 Task: In the  document benchmark.rtf Insert the command  'Editing'Email the file to   'softage.6@softage.net', with message attached Important: I've emailed you crucial details. Please make sure to go through it thoroughly. and file type: Microsoft Word
Action: Mouse moved to (1100, 99)
Screenshot: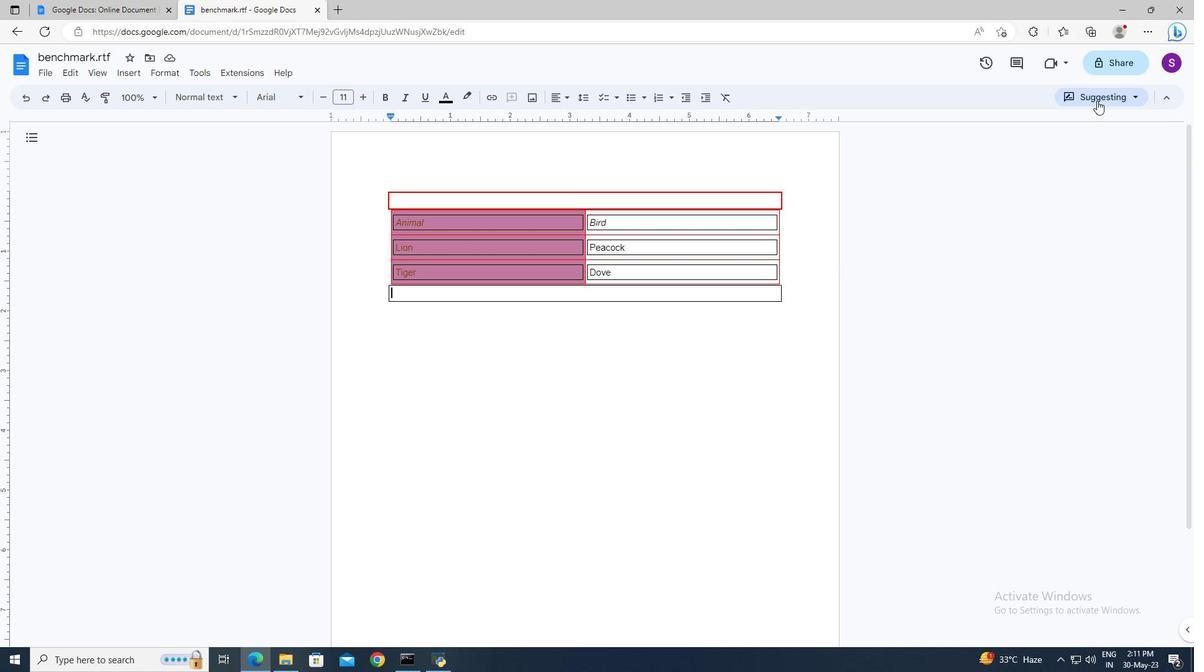 
Action: Mouse pressed left at (1100, 99)
Screenshot: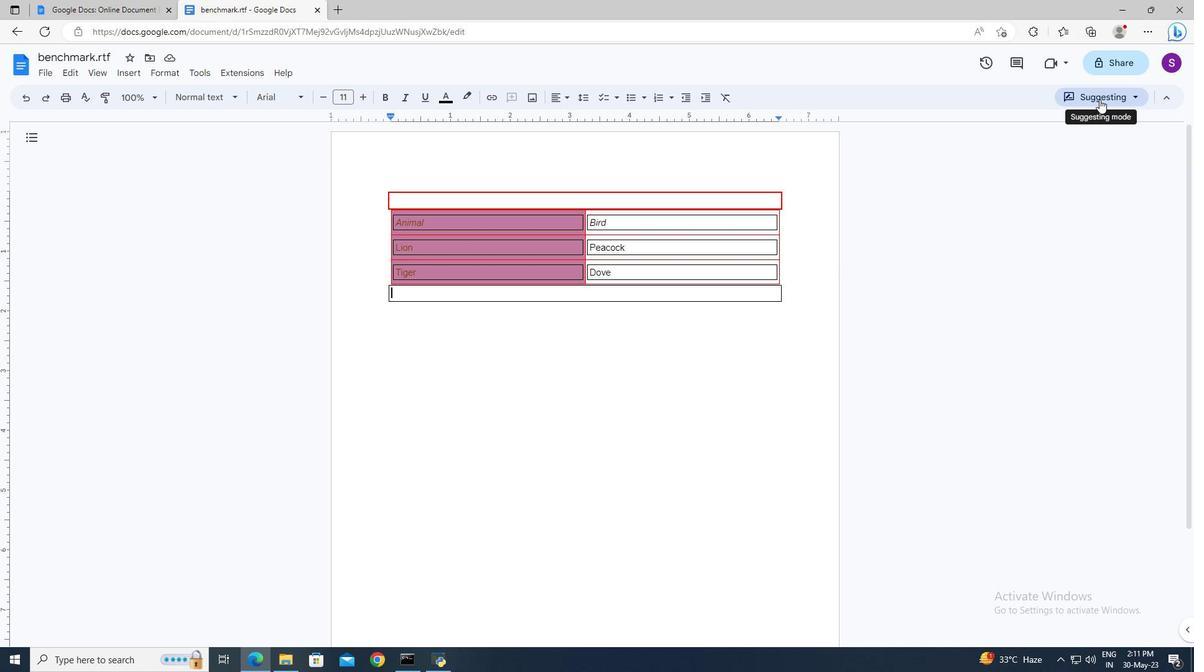 
Action: Mouse moved to (1093, 123)
Screenshot: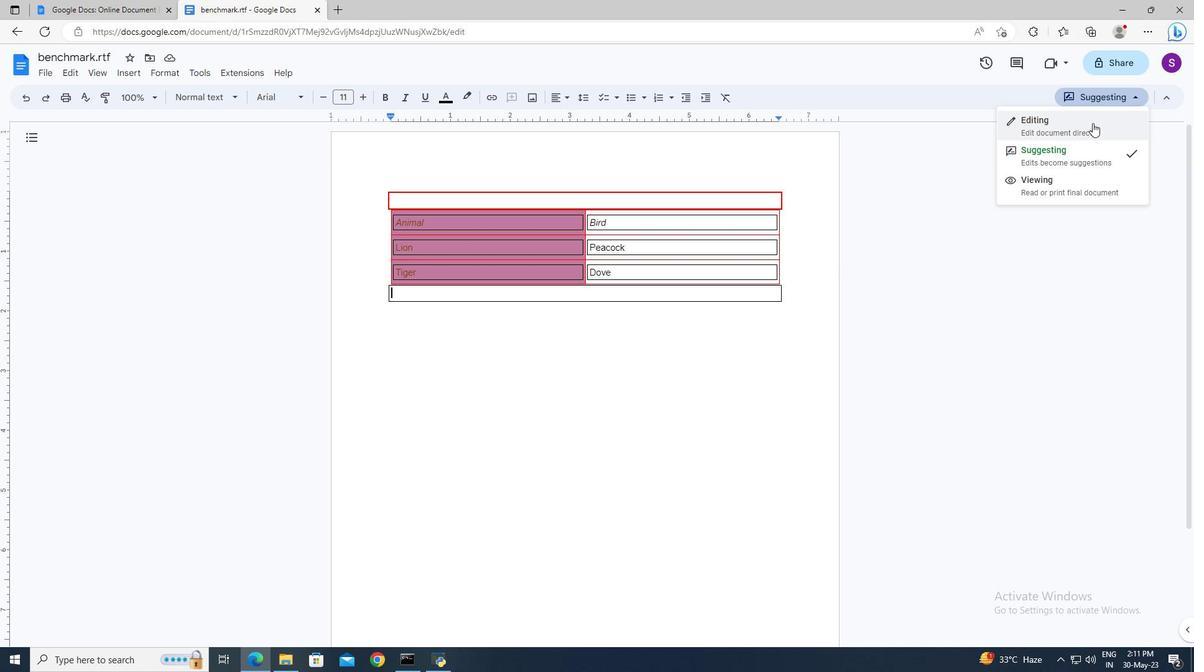 
Action: Mouse pressed left at (1093, 123)
Screenshot: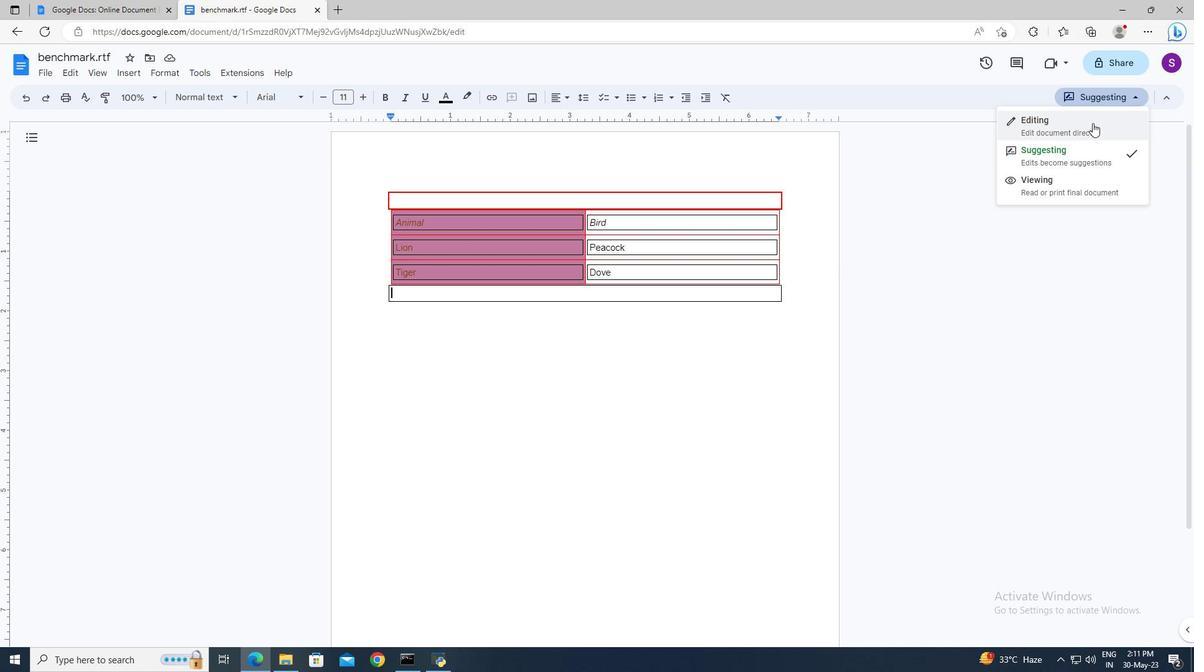 
Action: Mouse moved to (49, 71)
Screenshot: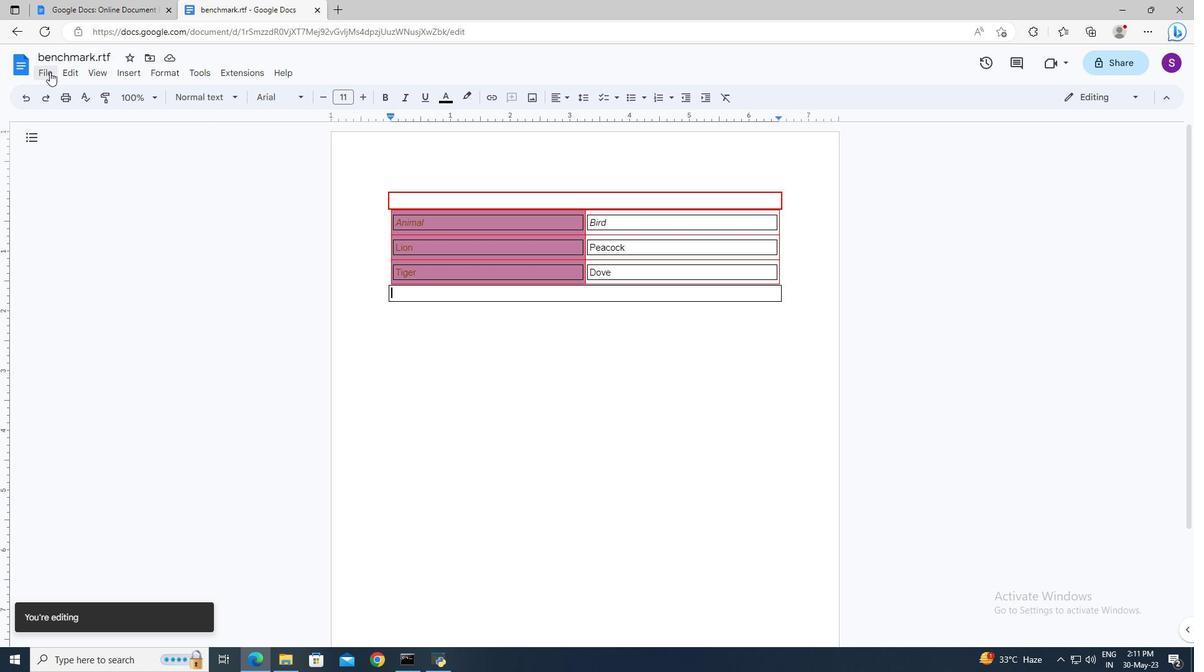 
Action: Mouse pressed left at (49, 71)
Screenshot: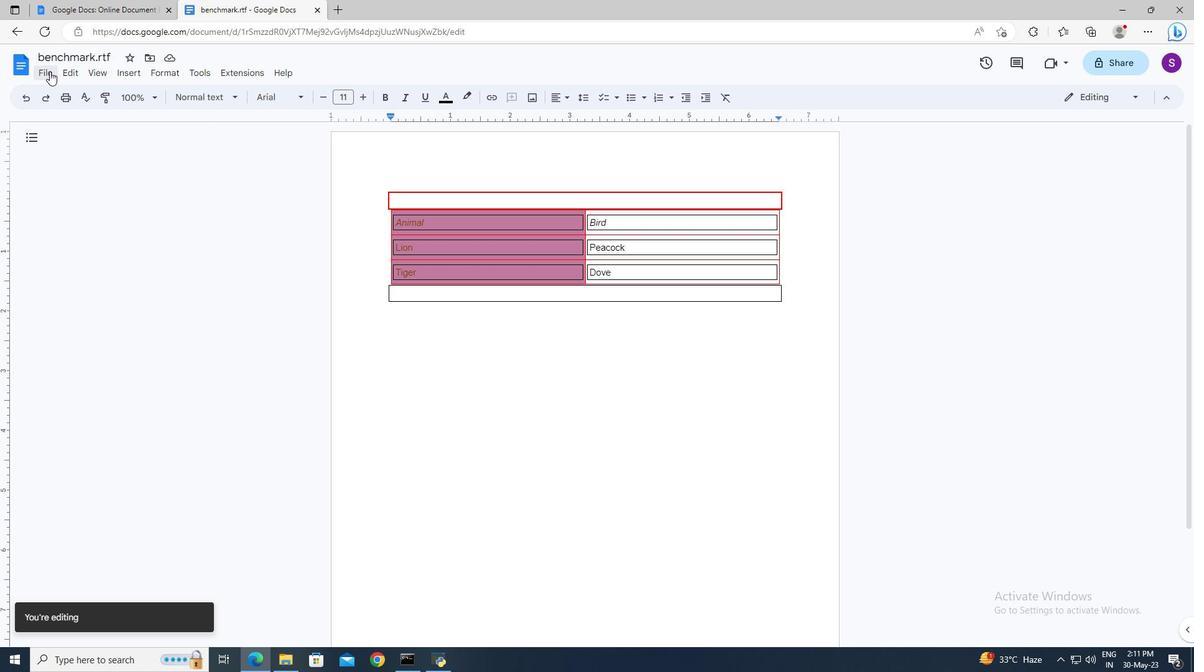
Action: Mouse moved to (252, 184)
Screenshot: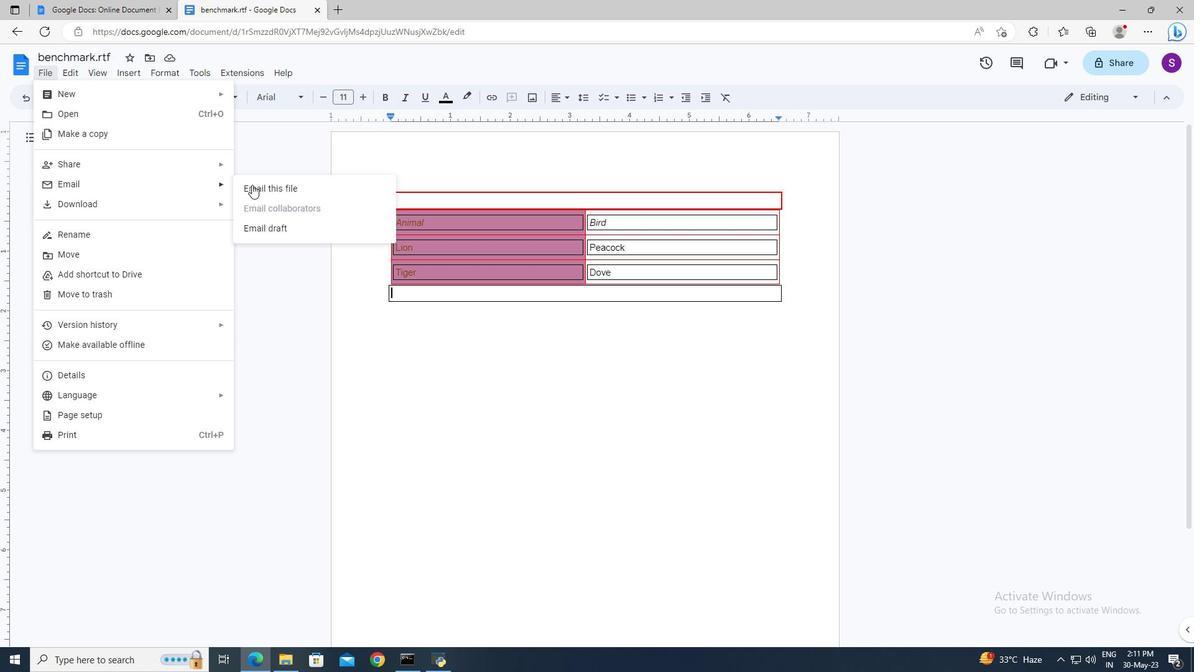 
Action: Mouse pressed left at (252, 184)
Screenshot: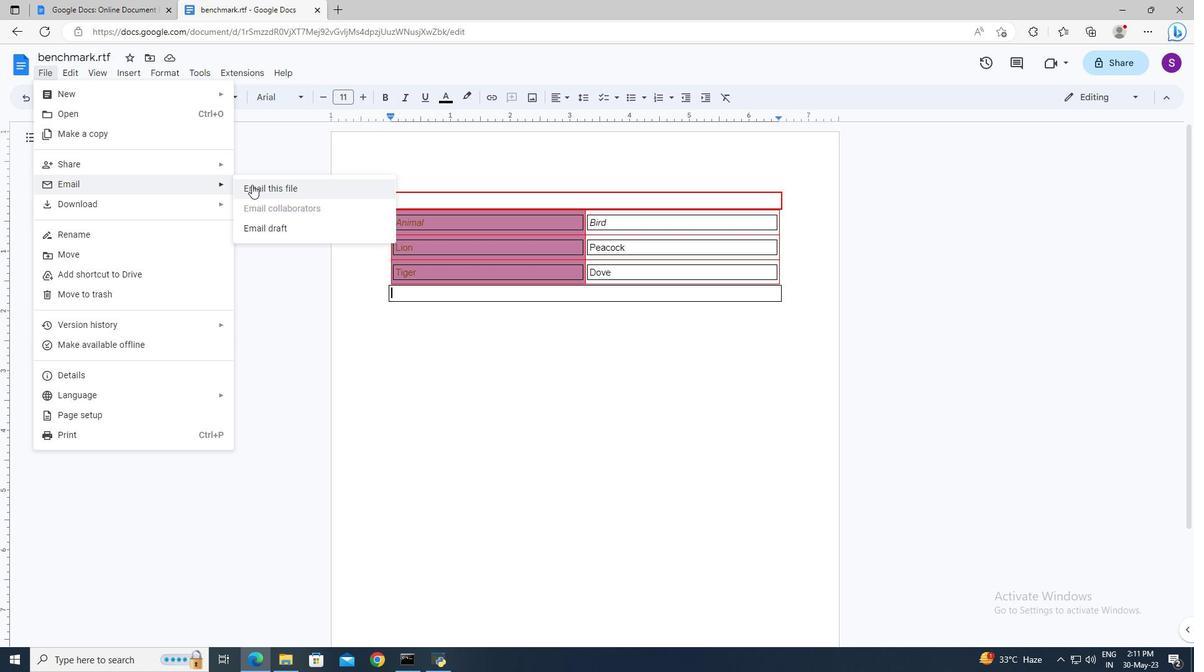 
Action: Mouse moved to (476, 270)
Screenshot: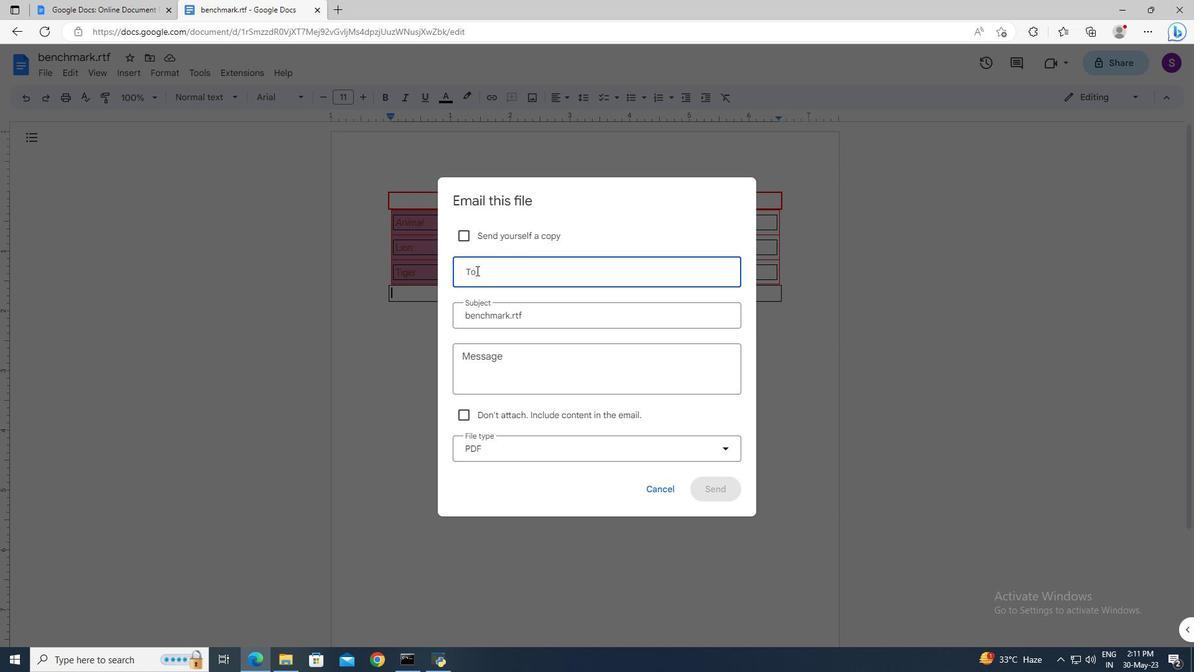 
Action: Mouse pressed left at (476, 270)
Screenshot: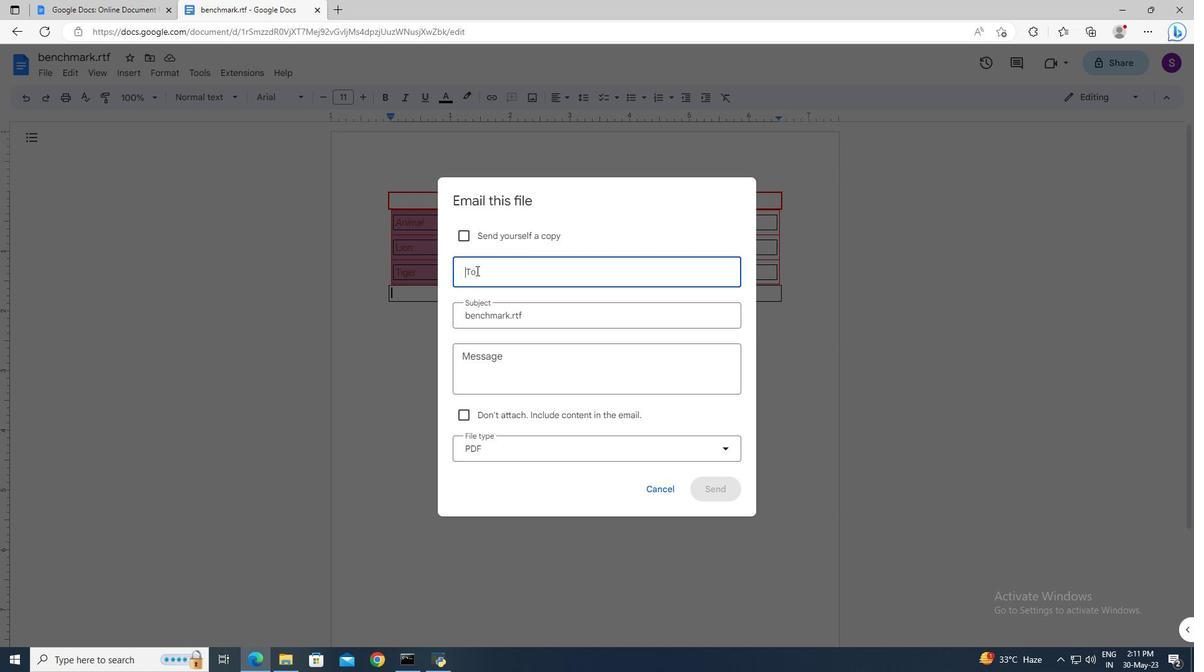 
Action: Mouse moved to (476, 271)
Screenshot: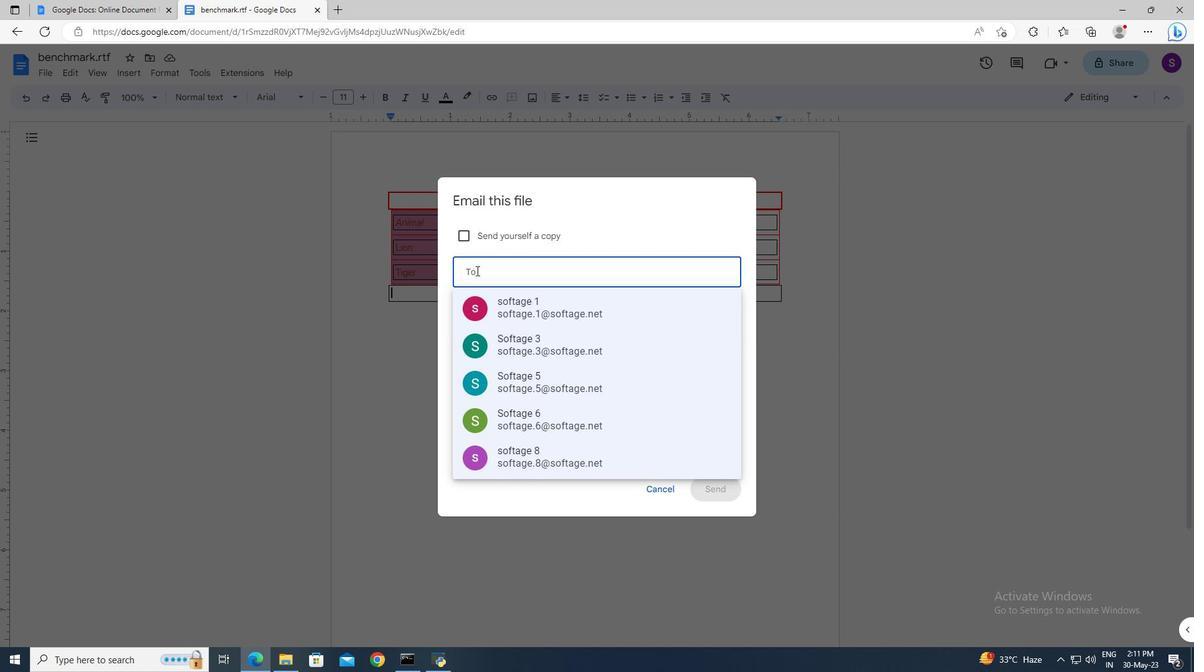 
Action: Key pressed softage.6<Key.shift>@softage.net
Screenshot: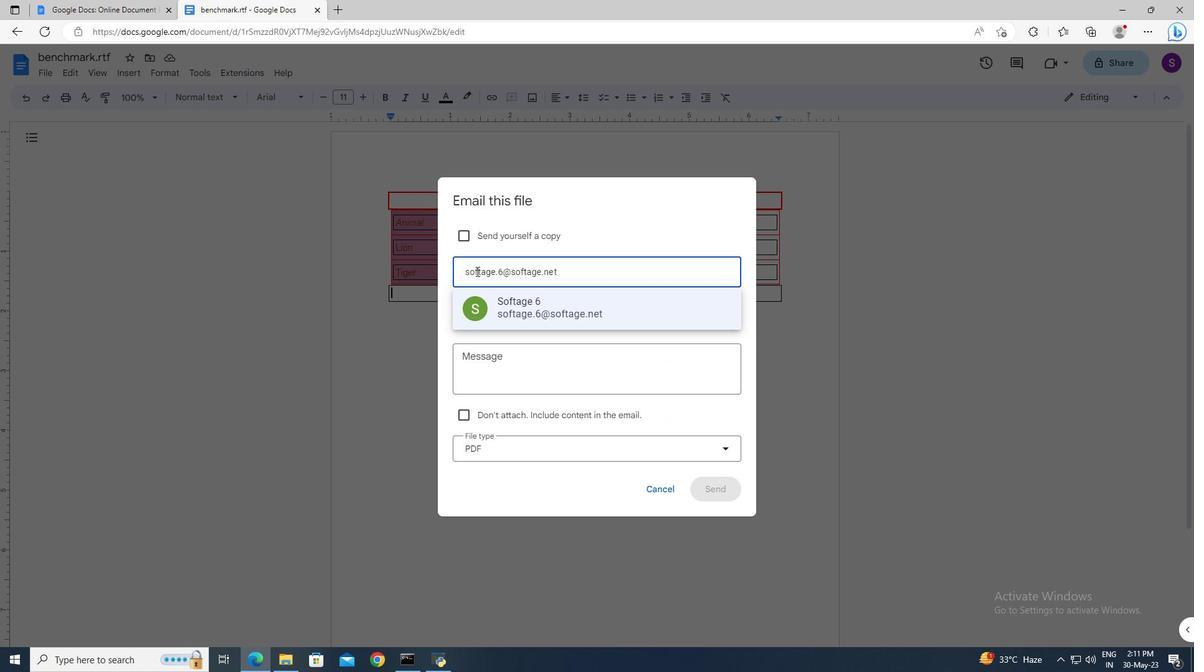 
Action: Mouse moved to (499, 298)
Screenshot: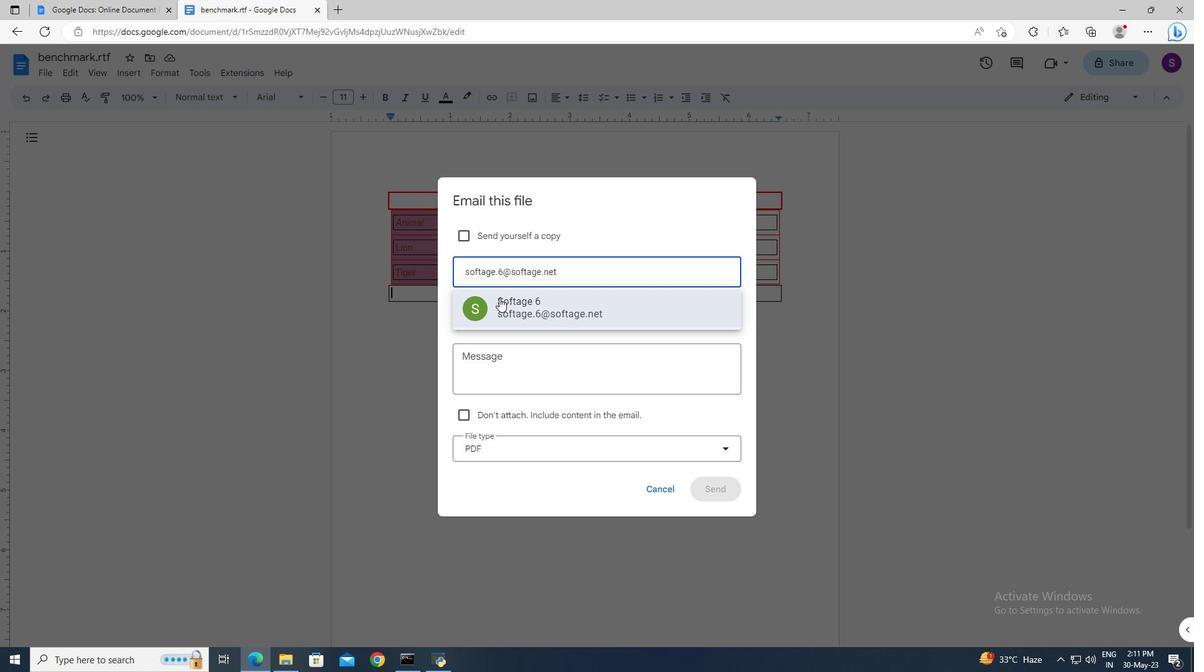 
Action: Mouse pressed left at (499, 298)
Screenshot: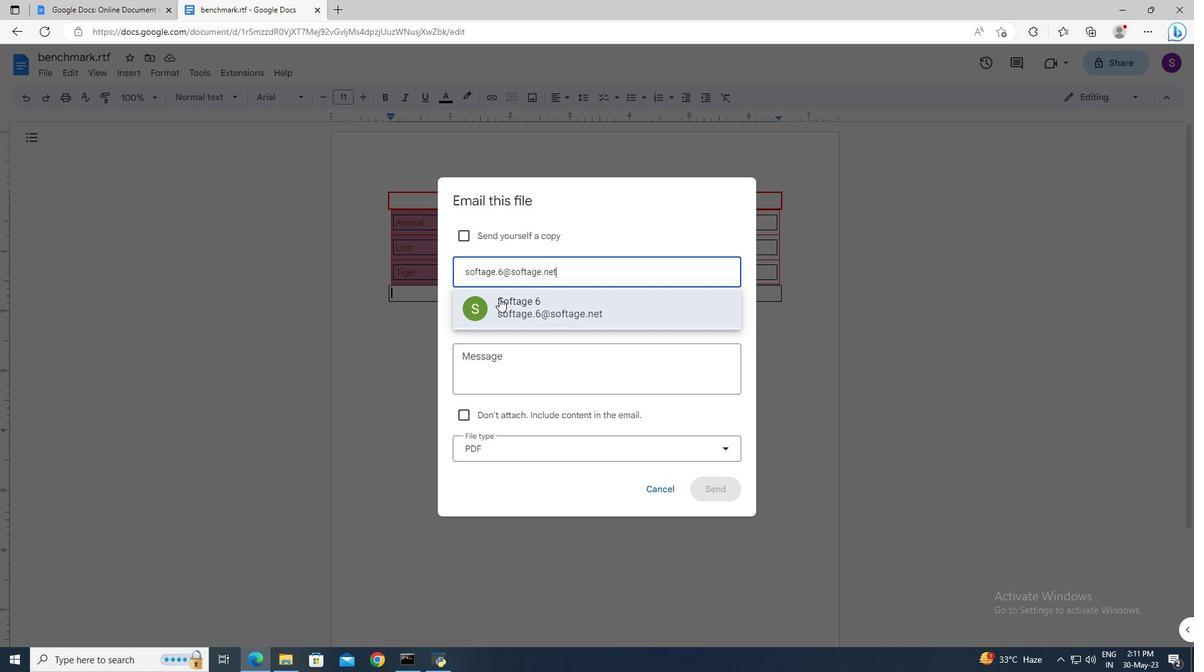 
Action: Mouse moved to (504, 363)
Screenshot: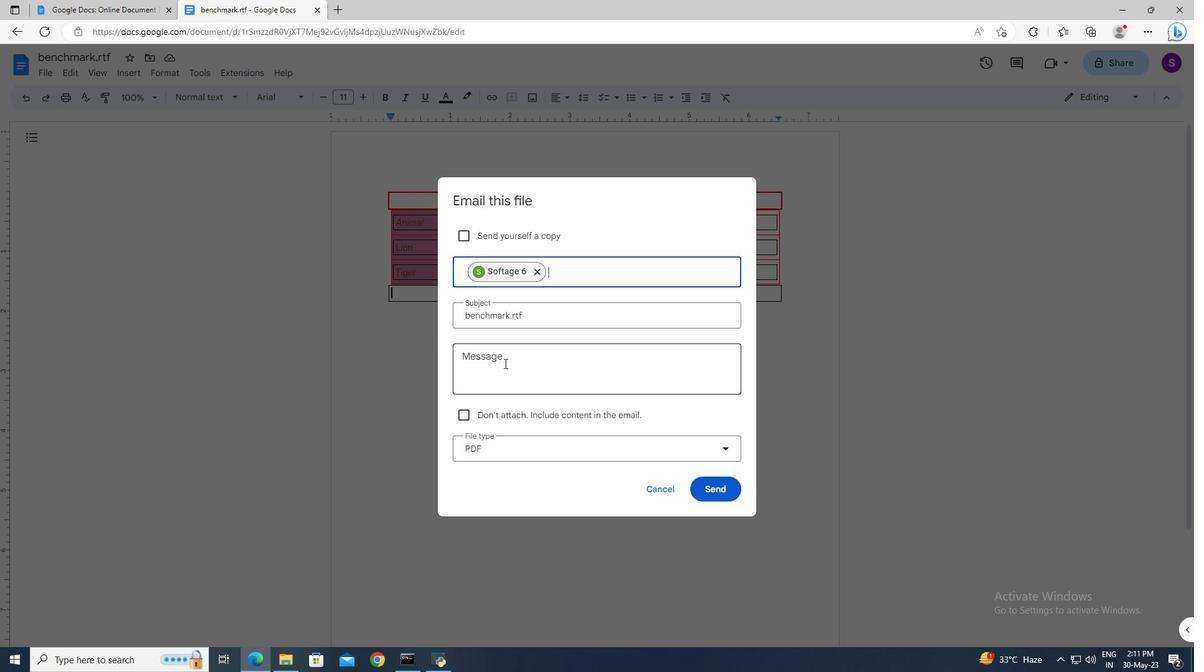
Action: Mouse pressed left at (504, 363)
Screenshot: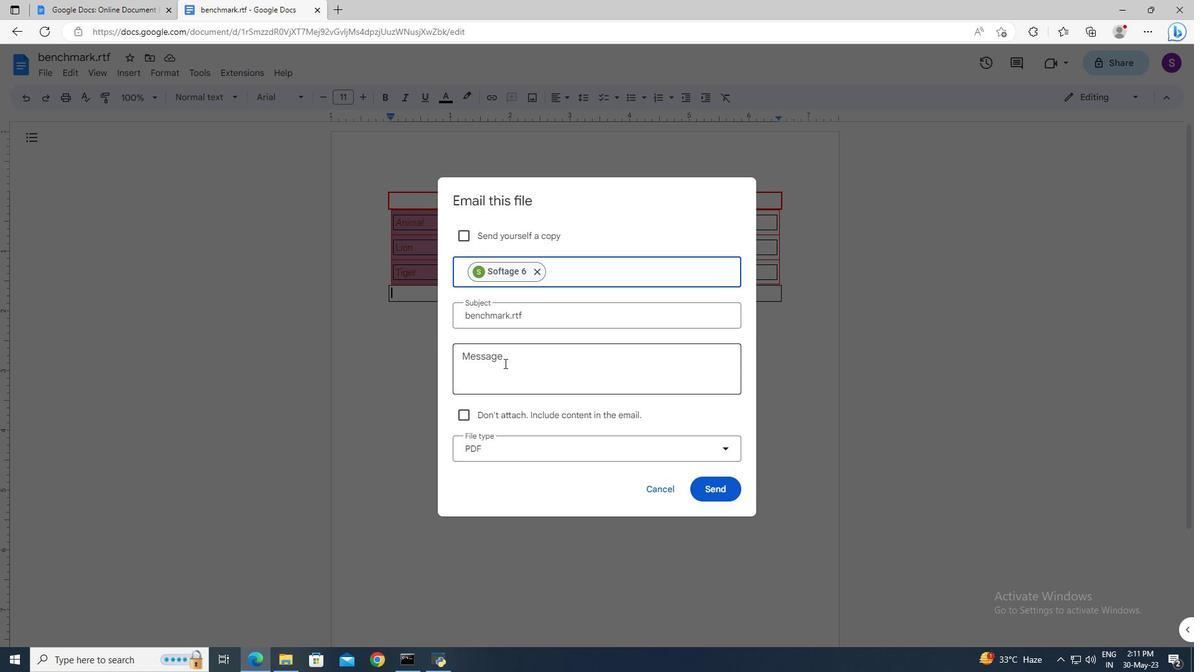 
Action: Key pressed <Key.shift>I<Key.backspace><Key.shift>Important<Key.shift>:<Key.space><Key.shift>I've<Key.space>emailed<Key.space>you<Key.space>crucial<Key.space>details.<Key.space><Key.shift>Please<Key.space>make<Key.space>sure<Key.space>to<Key.space>go<Key.space>through<Key.space>it<Key.space>thoroughly.
Screenshot: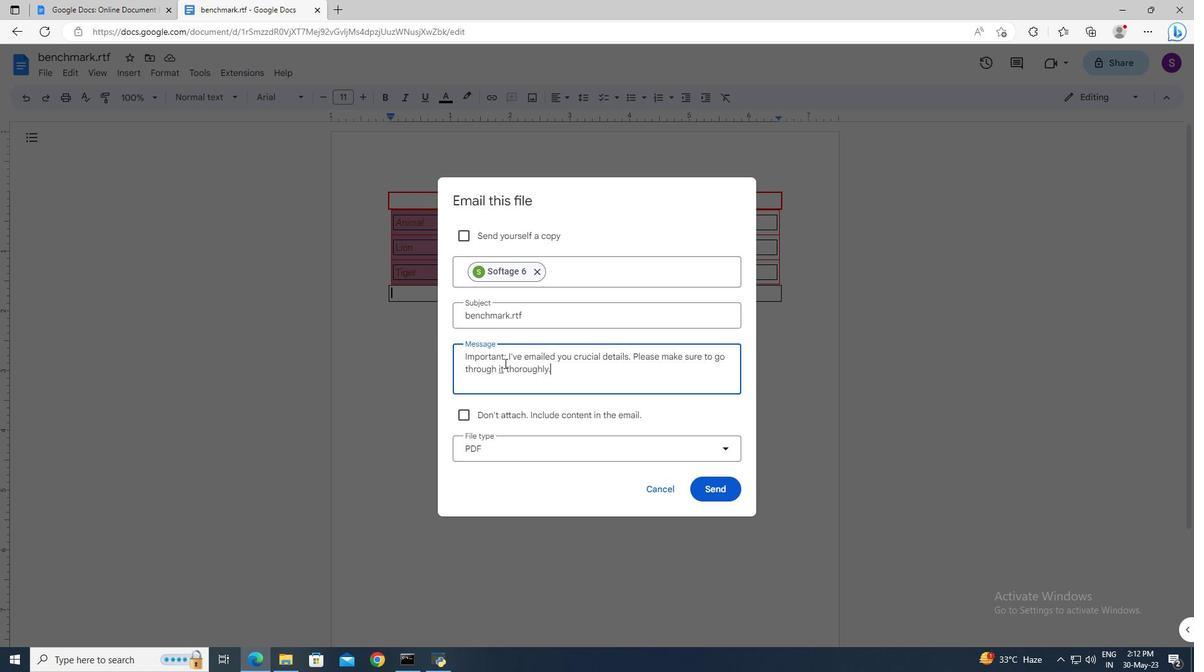 
Action: Mouse moved to (520, 454)
Screenshot: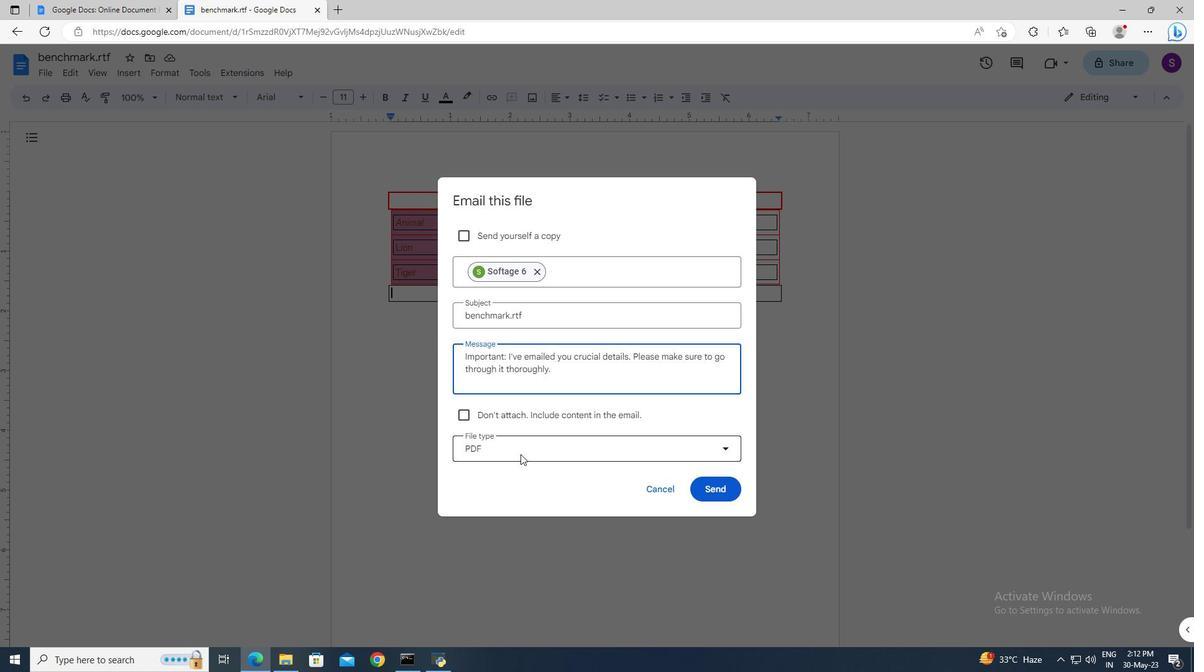 
Action: Mouse pressed left at (520, 454)
Screenshot: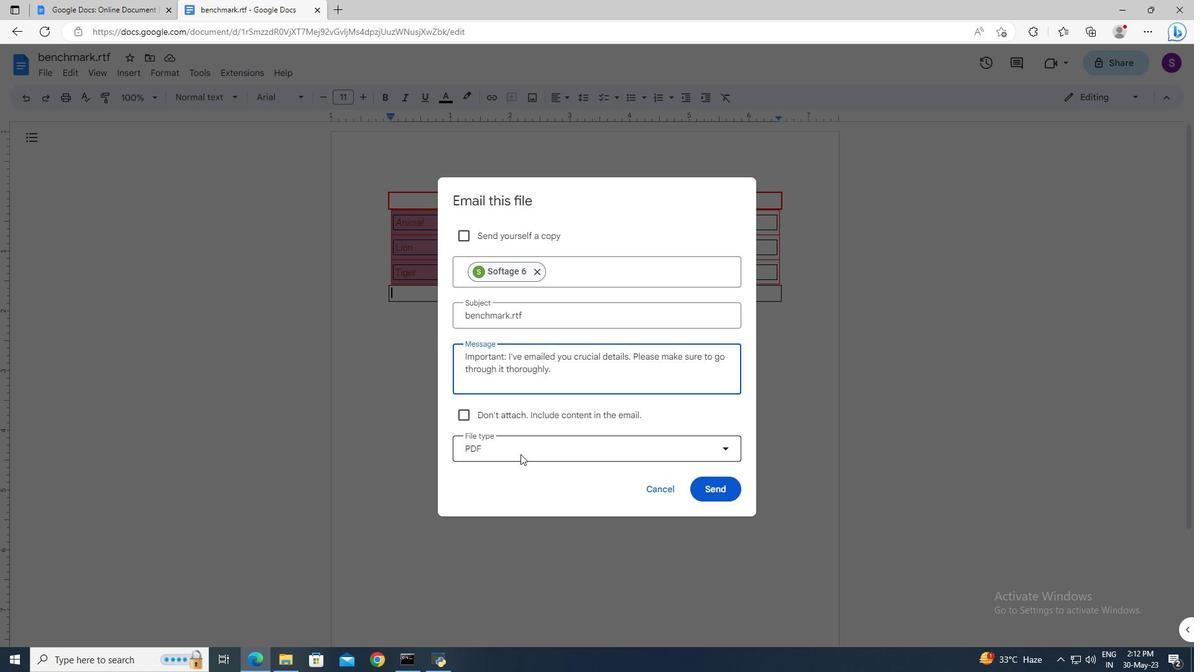 
Action: Mouse moved to (538, 555)
Screenshot: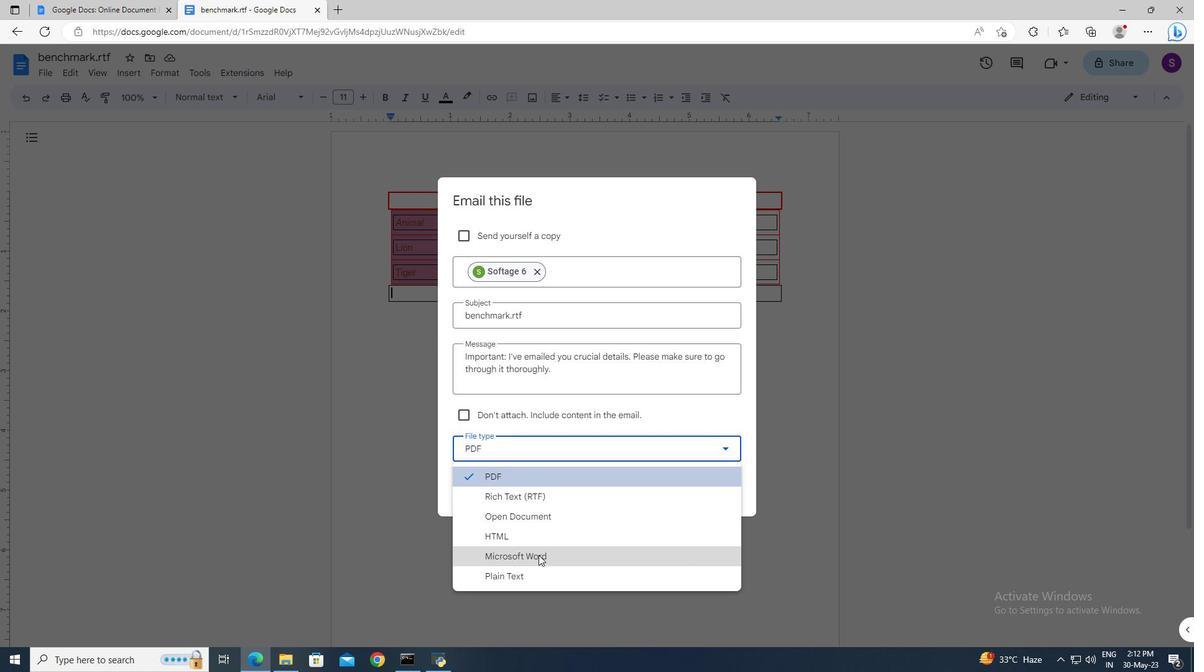 
Action: Mouse pressed left at (538, 555)
Screenshot: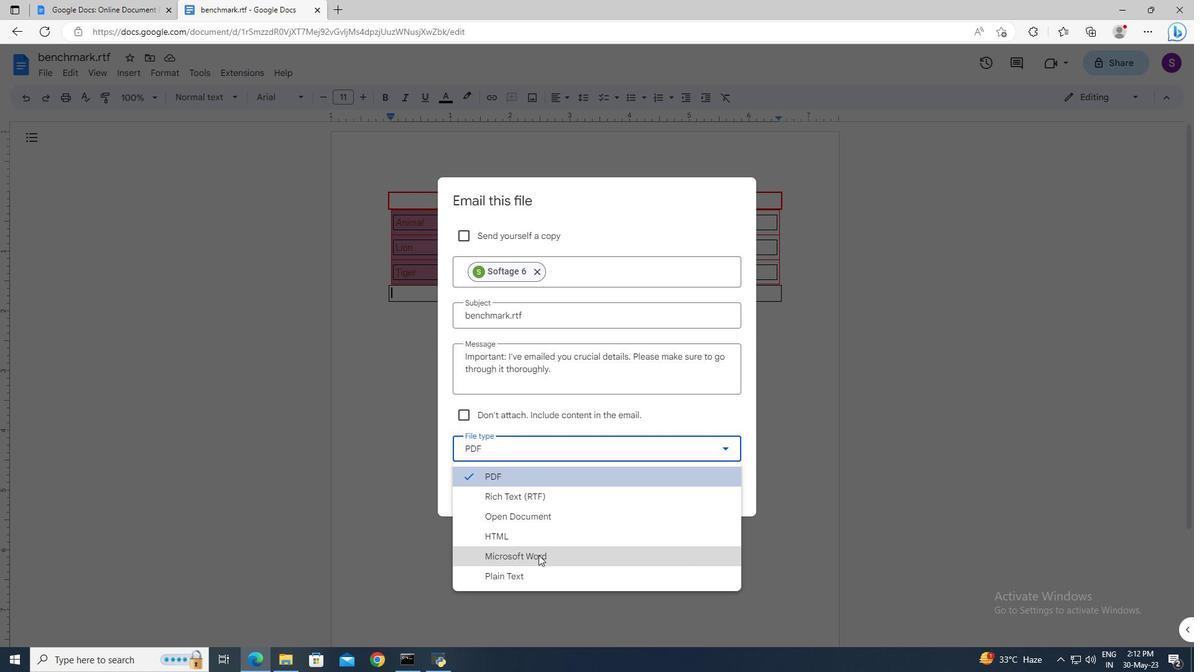 
Action: Mouse moved to (707, 491)
Screenshot: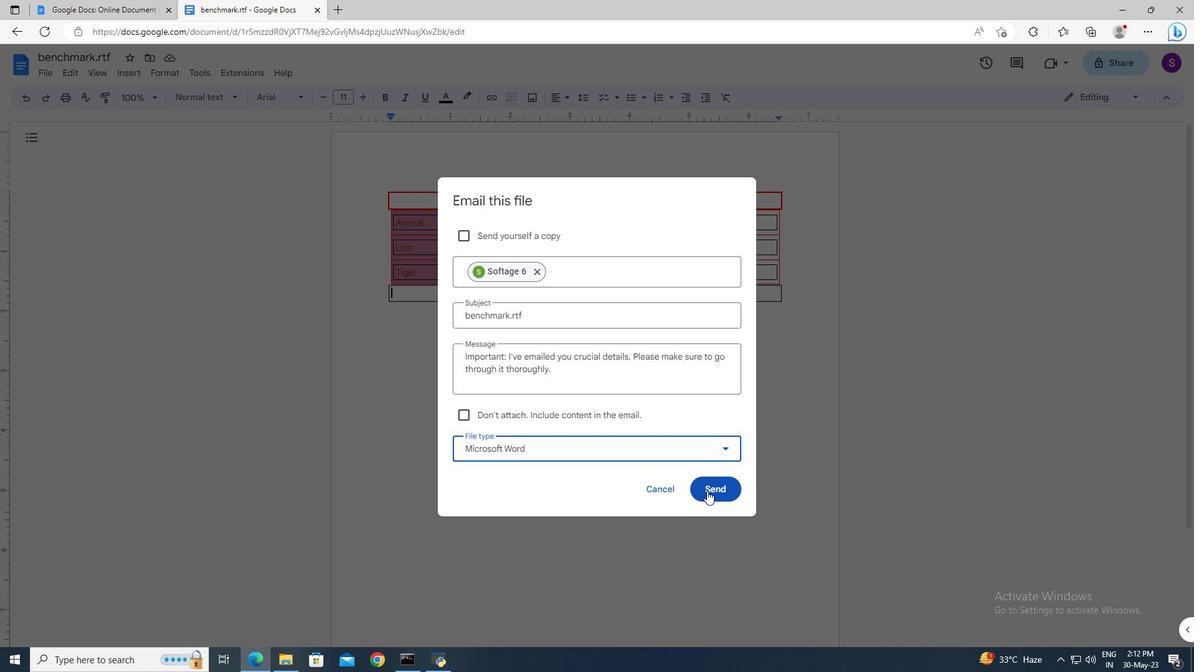 
Action: Mouse pressed left at (707, 491)
Screenshot: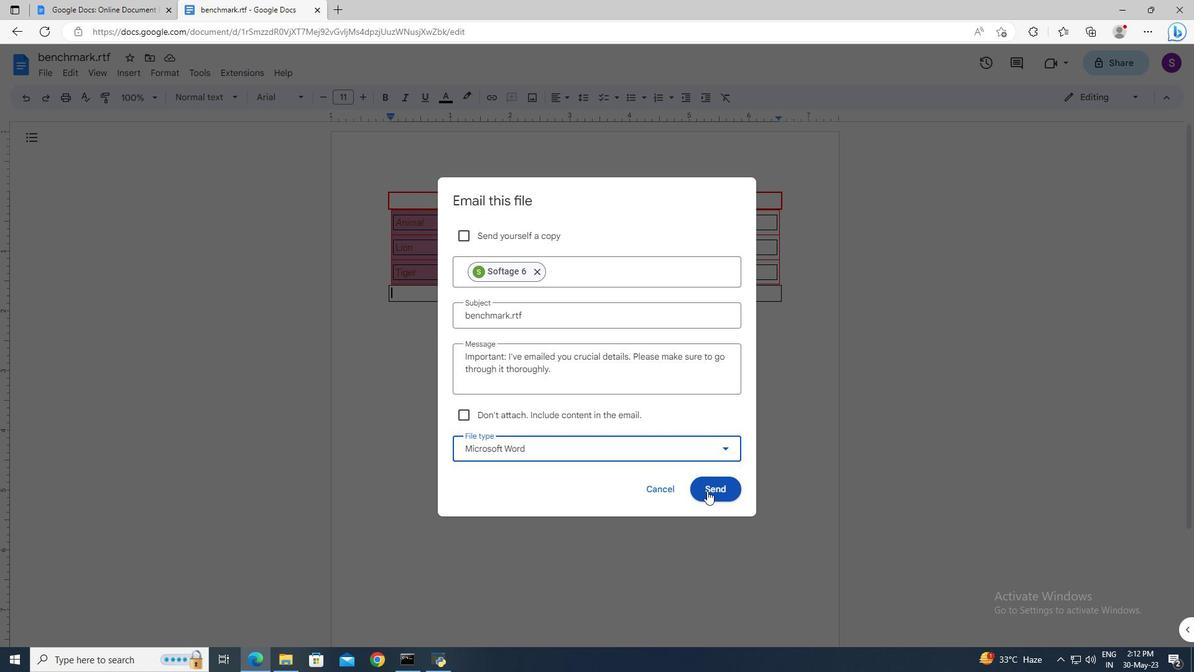 
